 Task: Create Card Sales Negotiation Review in Board Team Performance Management Software to Workspace Cloud Computing Software. Create Card Acrobatics Review in Board Content Strategy Implementation to Workspace Cloud Computing Software. Create Card Sales Closing Review in Board Sales Forecasting and Pipeline Management to Workspace Cloud Computing Software
Action: Mouse moved to (69, 293)
Screenshot: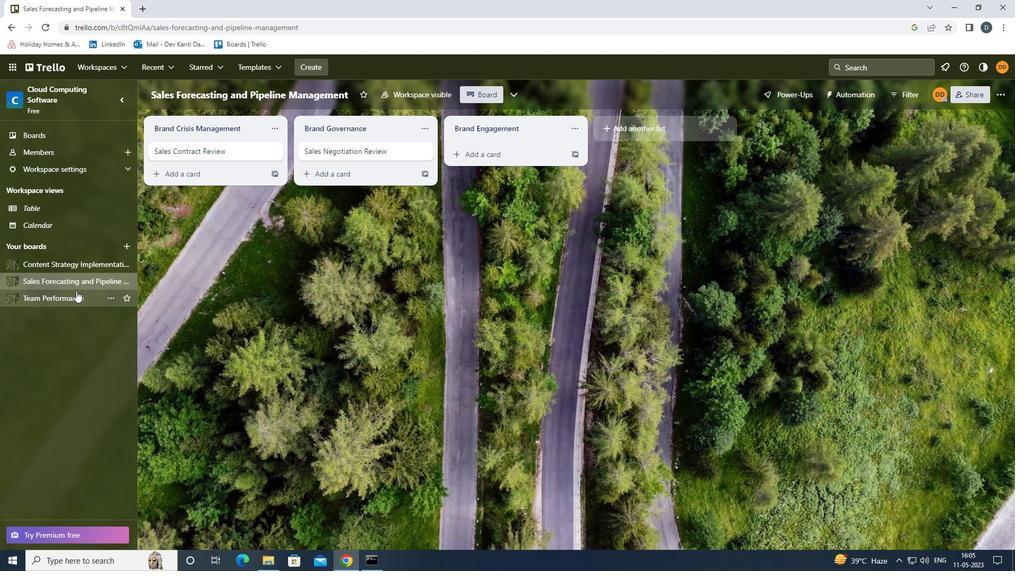
Action: Mouse pressed left at (69, 293)
Screenshot: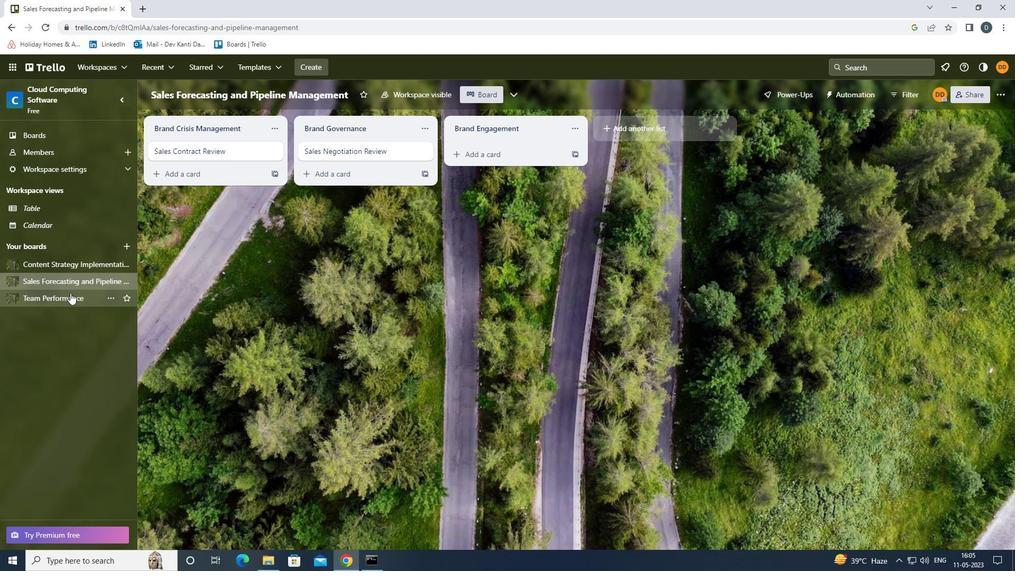 
Action: Mouse moved to (501, 145)
Screenshot: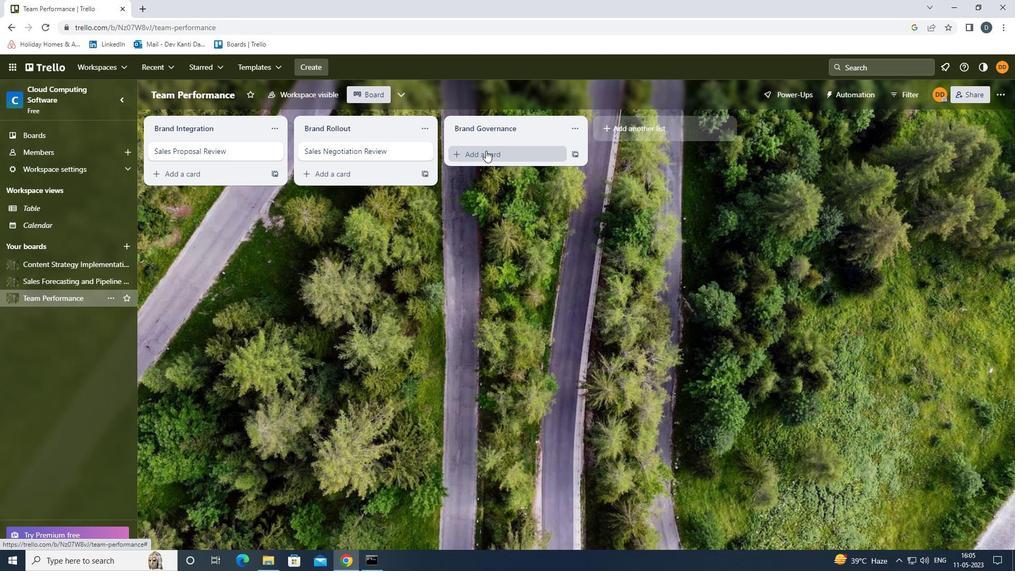 
Action: Mouse pressed left at (501, 145)
Screenshot: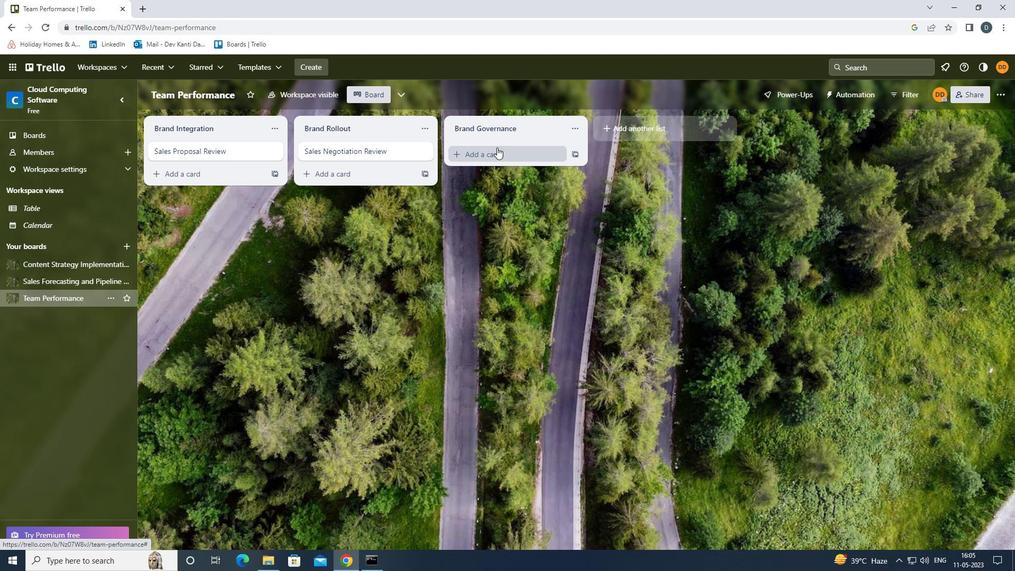 
Action: Mouse moved to (500, 150)
Screenshot: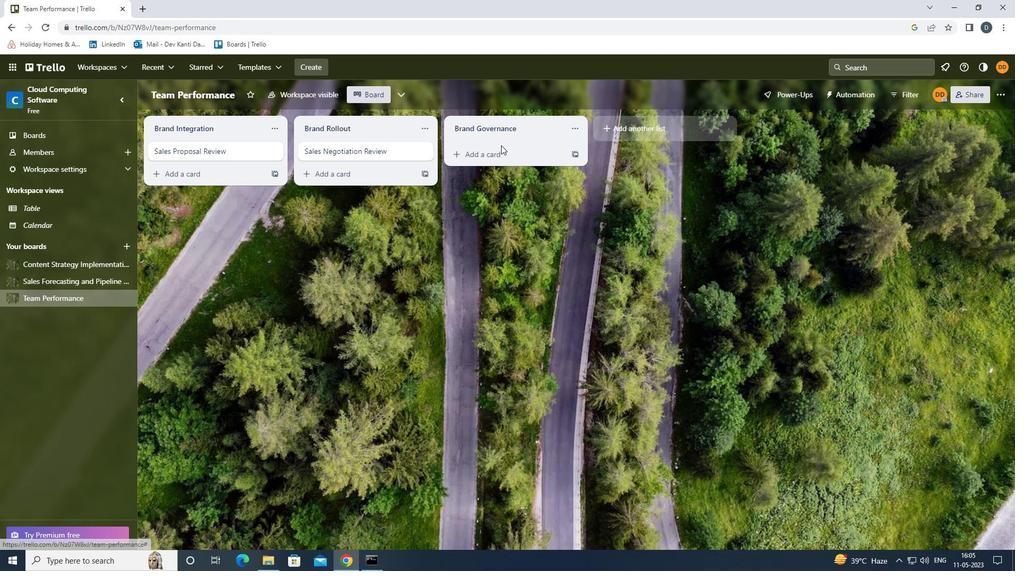 
Action: Mouse pressed left at (500, 150)
Screenshot: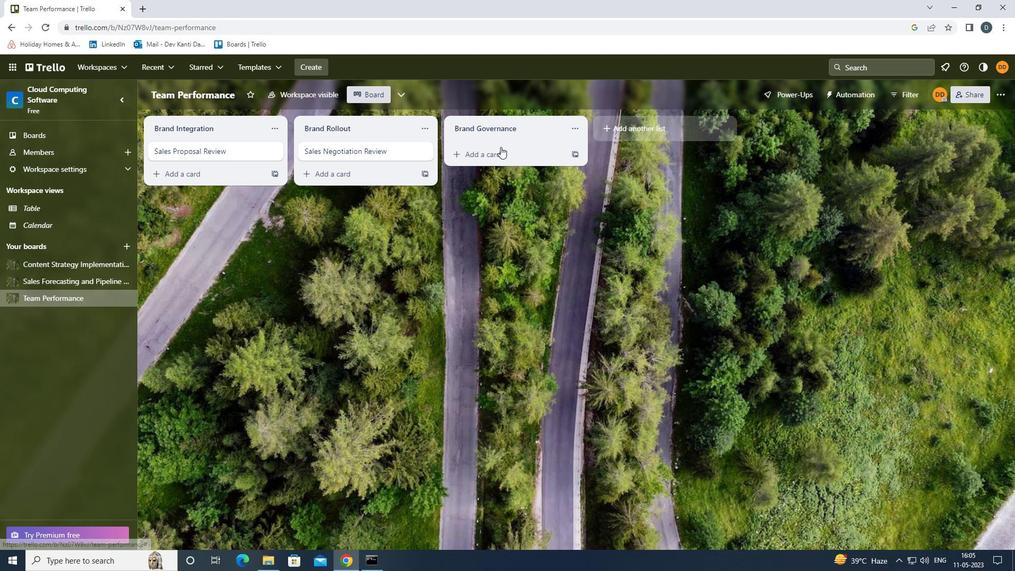 
Action: Key pressed <Key.shift><Key.shift><Key.shift><Key.shift><Key.shift><Key.shift>SALES<Key.space><Key.shift><Key.shift><Key.shift><Key.shift><Key.shift><Key.shift><Key.shift><Key.shift>NEGOTIATION<Key.space><Key.shift><Key.shift><Key.shift><Key.shift><Key.shift><Key.shift>REVIEW<Key.enter>
Screenshot: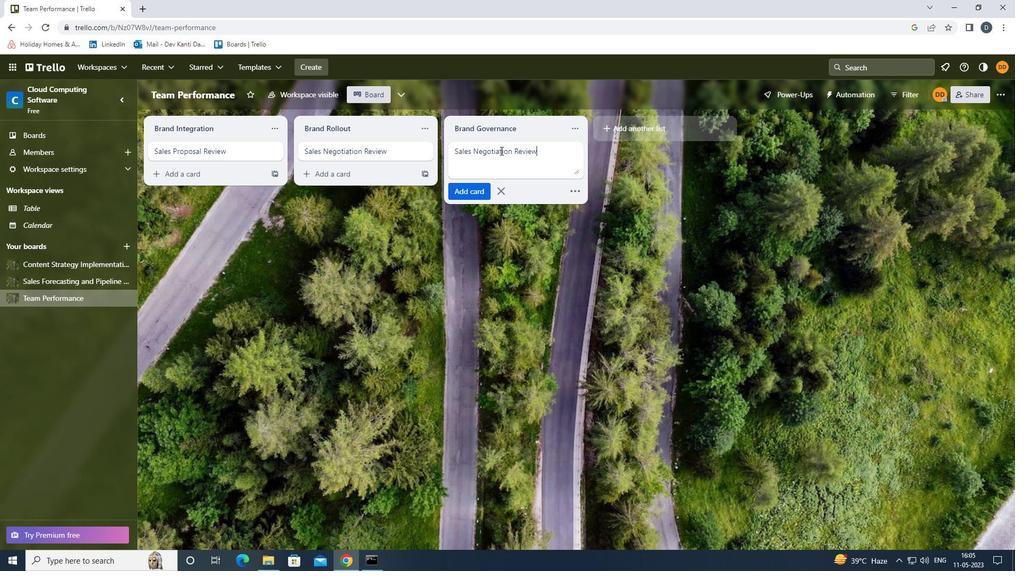 
Action: Mouse moved to (66, 266)
Screenshot: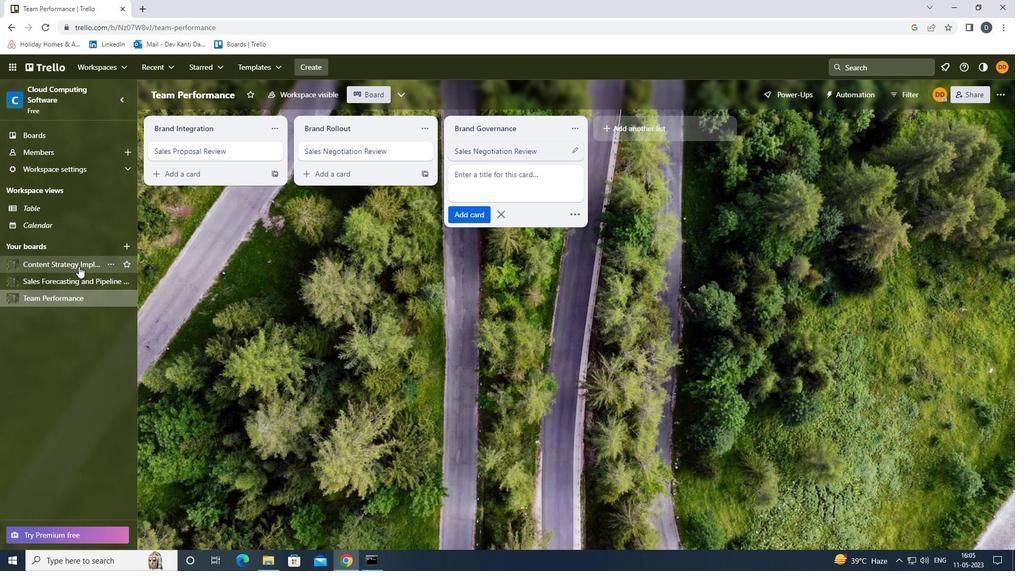 
Action: Mouse pressed left at (66, 266)
Screenshot: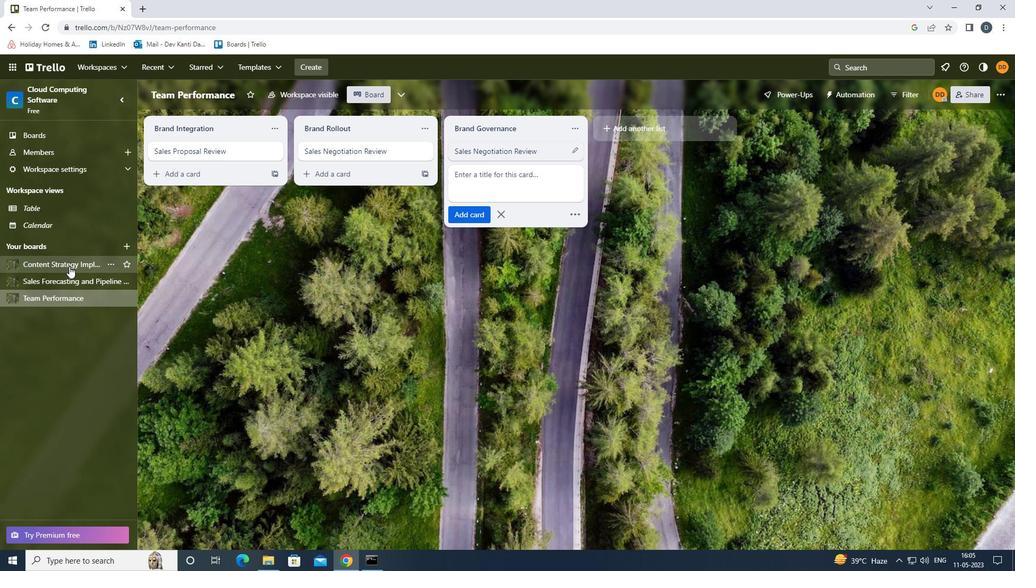 
Action: Mouse moved to (517, 151)
Screenshot: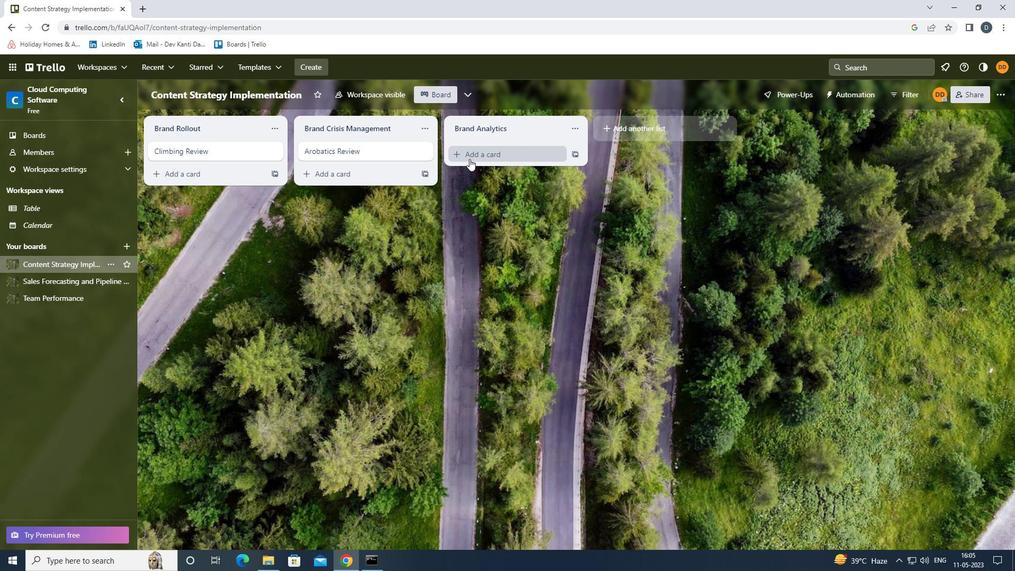 
Action: Mouse pressed left at (517, 151)
Screenshot: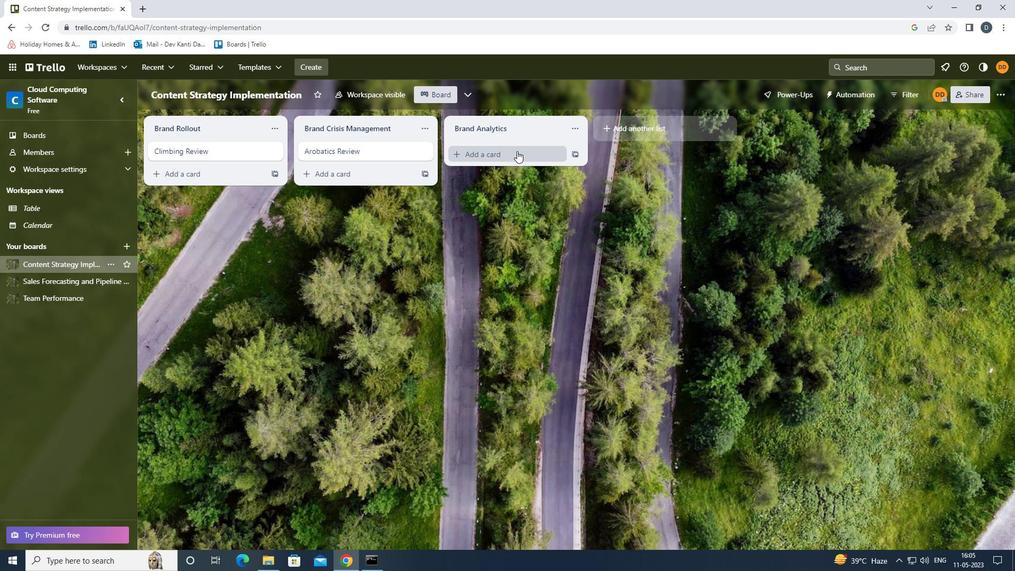 
Action: Key pressed <Key.shift><Key.shift><Key.shift><Key.shift><Key.shift><Key.shift><Key.shift><Key.shift><Key.shift><Key.shift><Key.shift><Key.shift><Key.shift><Key.shift><Key.shift><Key.shift><Key.shift><Key.shift><Key.shift><Key.shift><Key.shift><Key.shift><Key.shift><Key.shift><Key.shift><Key.shift><Key.shift><Key.shift><Key.shift><Key.shift><Key.shift><Key.shift><Key.shift><Key.shift>ACROBATICS<Key.space><Key.shift><Key.shift><Key.shift><Key.shift><Key.shift><Key.shift><Key.shift><Key.shift><Key.shift><Key.shift><Key.shift><Key.shift><Key.shift><Key.shift><Key.shift><Key.shift><Key.shift><Key.shift><Key.shift><Key.shift><Key.shift><Key.shift>REVIEW<Key.enter>
Screenshot: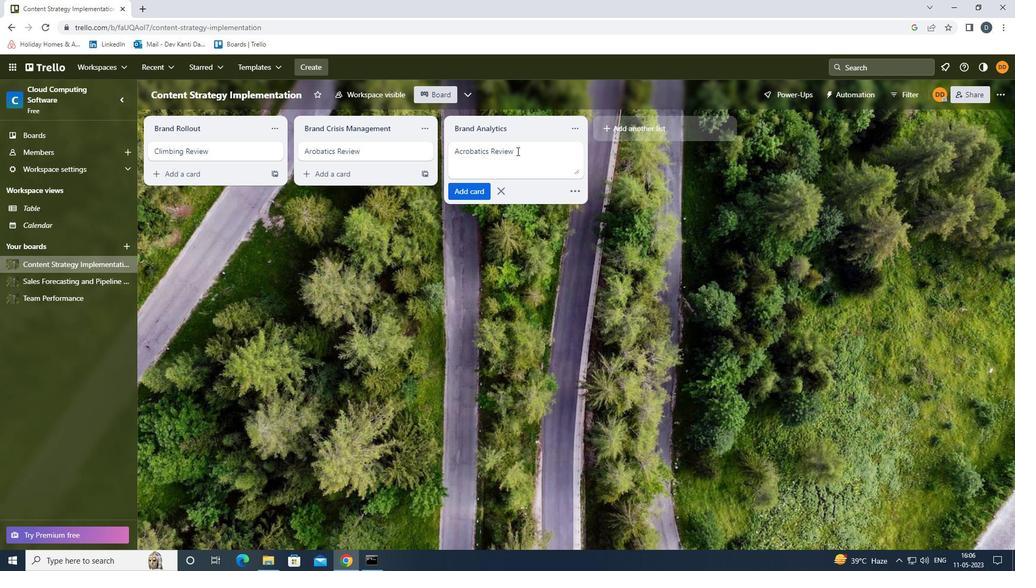 
Action: Mouse moved to (39, 277)
Screenshot: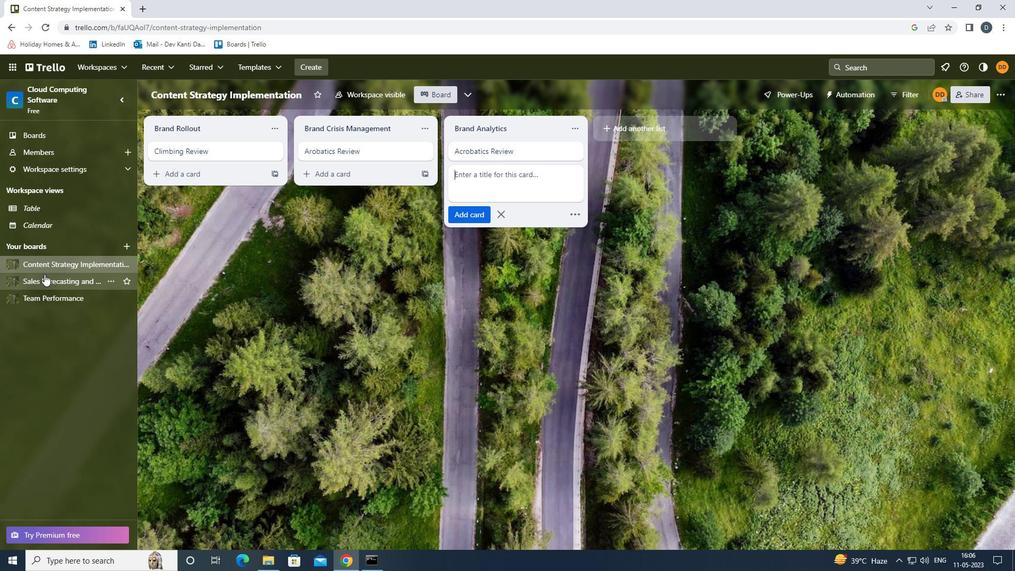 
Action: Mouse pressed left at (39, 277)
Screenshot: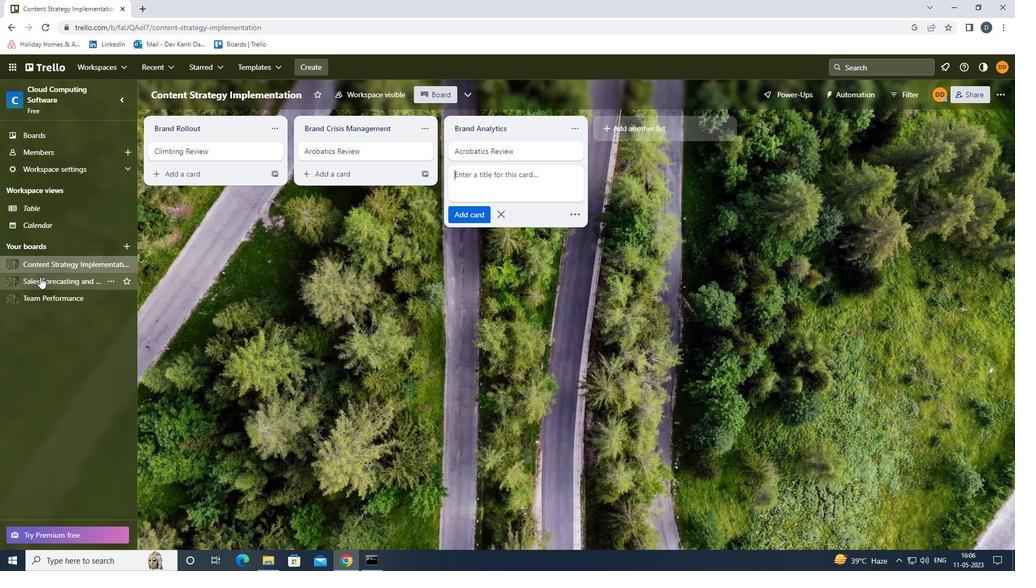 
Action: Mouse moved to (491, 150)
Screenshot: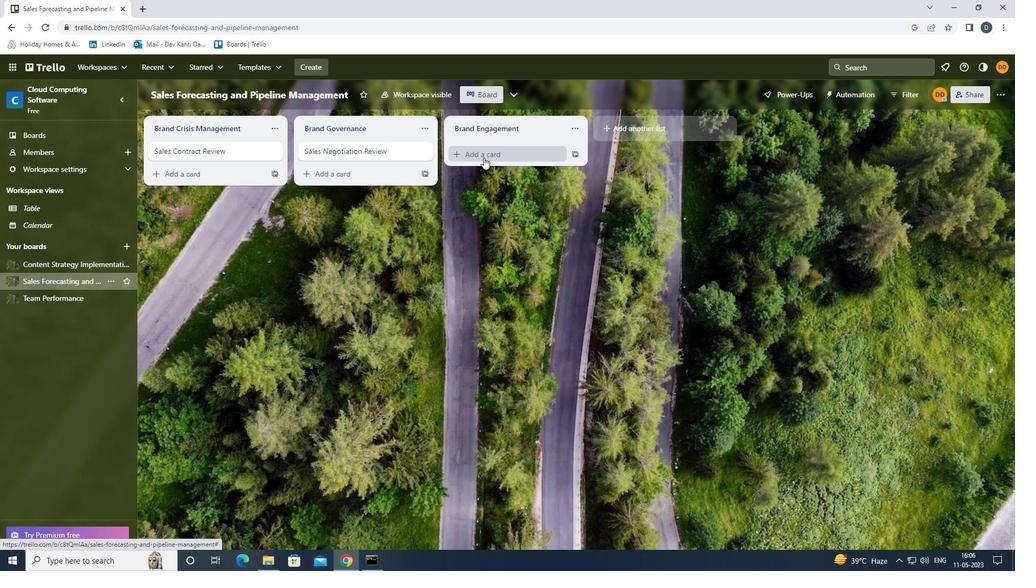 
Action: Mouse pressed left at (491, 150)
Screenshot: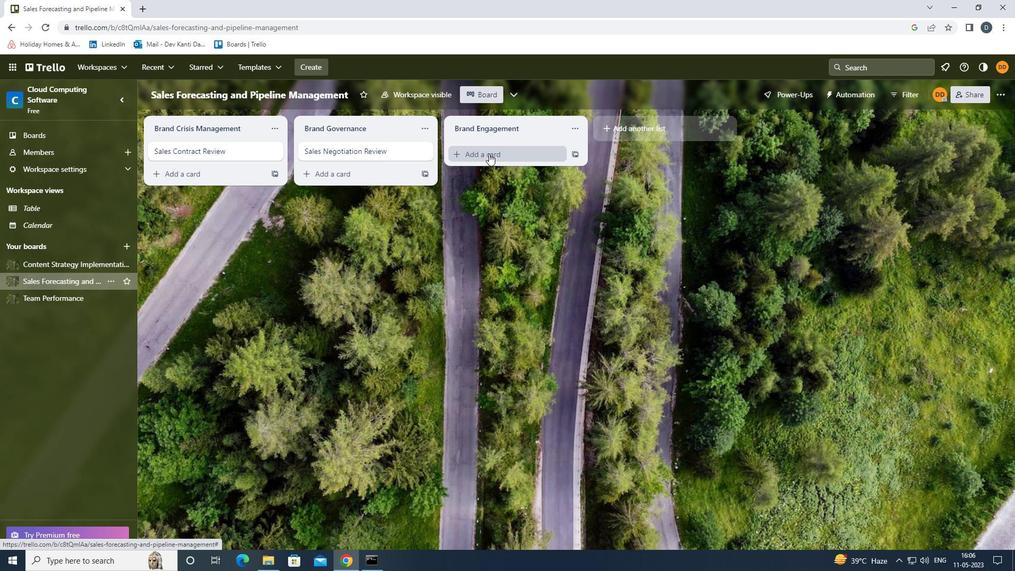 
Action: Key pressed <Key.shift><Key.shift><Key.shift><Key.shift><Key.shift><Key.shift><Key.shift>SALES<Key.space><Key.shift><Key.shift><Key.shift><Key.shift><Key.shift><Key.shift><Key.shift><Key.shift><Key.shift><Key.shift><Key.shift><Key.shift><Key.shift><Key.shift><Key.shift><Key.shift><Key.shift><Key.shift><Key.shift><Key.shift><Key.shift><Key.shift><Key.shift><Key.shift>CLOSING<Key.space><Key.shift><Key.shift><Key.shift><Key.shift><Key.shift><Key.shift><Key.shift><Key.shift><Key.shift><Key.shift>REVIEW<Key.enter>
Screenshot: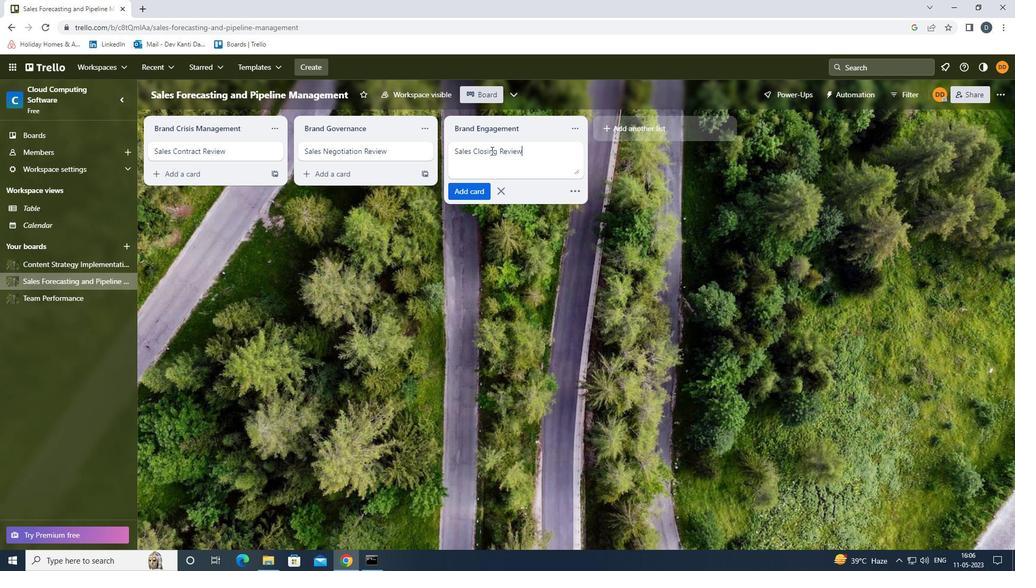 
Action: Mouse moved to (477, 287)
Screenshot: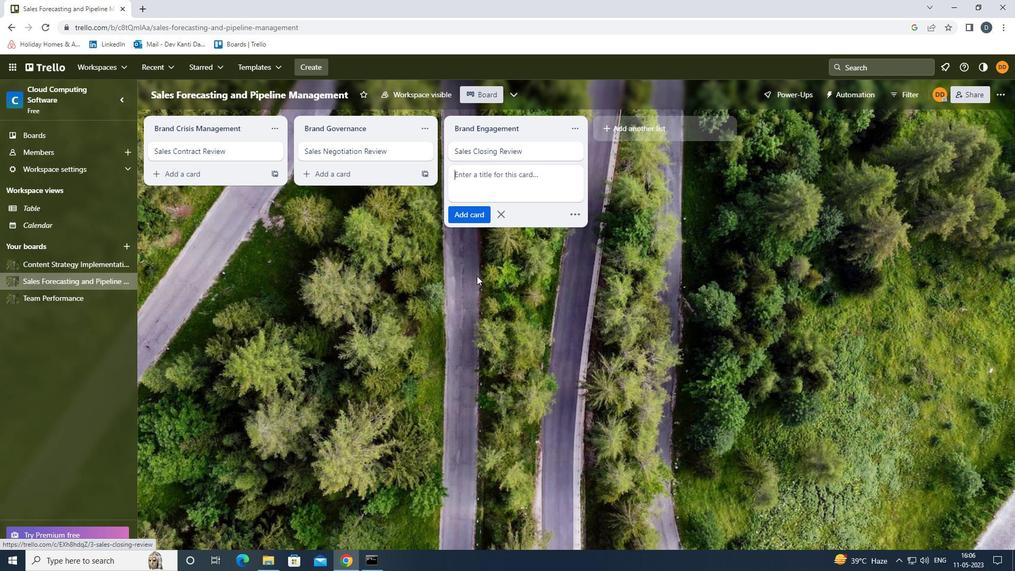 
Action: Mouse pressed left at (477, 287)
Screenshot: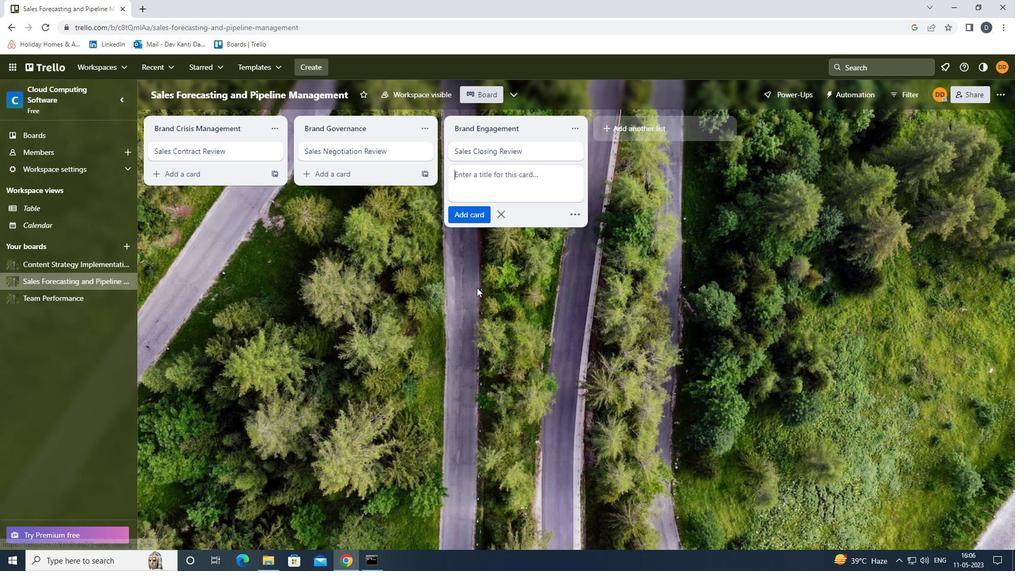 
